 Task: Create in the project TranceTech in Backlog an issue 'Upgrade the performance of a mobile application to reduce load times and improve responsiveness', assign it to team member softage.3@softage.net and change the status to IN PROGRESS.
Action: Mouse moved to (227, 61)
Screenshot: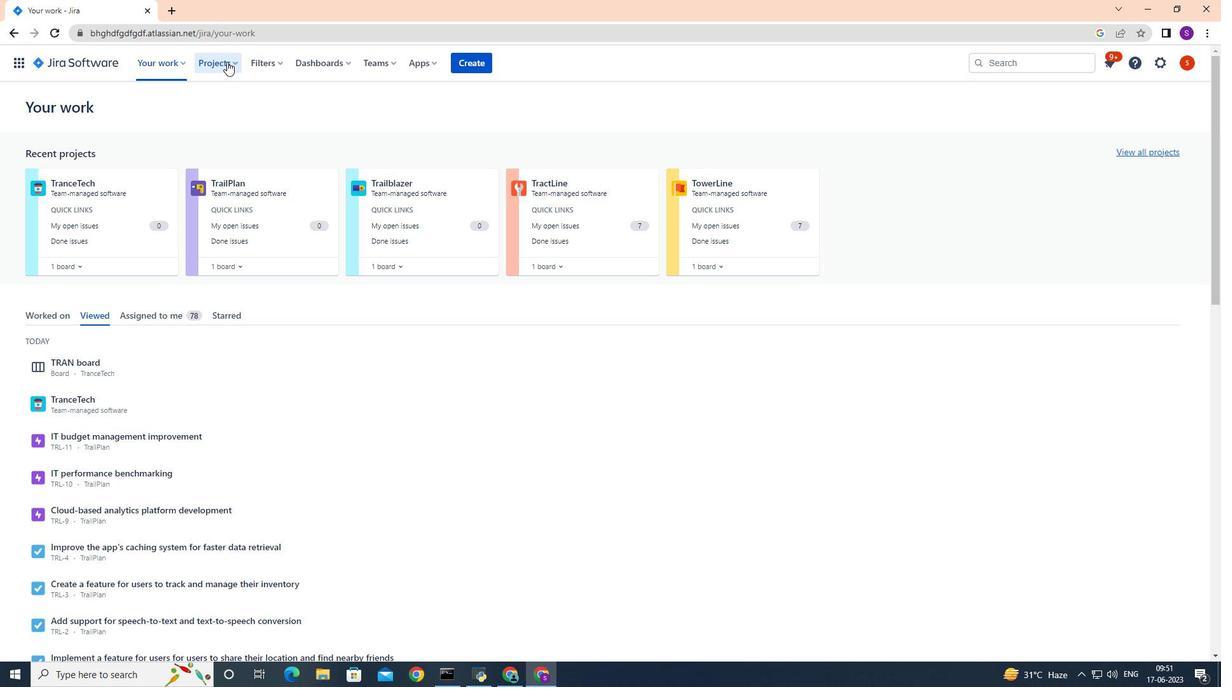
Action: Mouse pressed left at (227, 61)
Screenshot: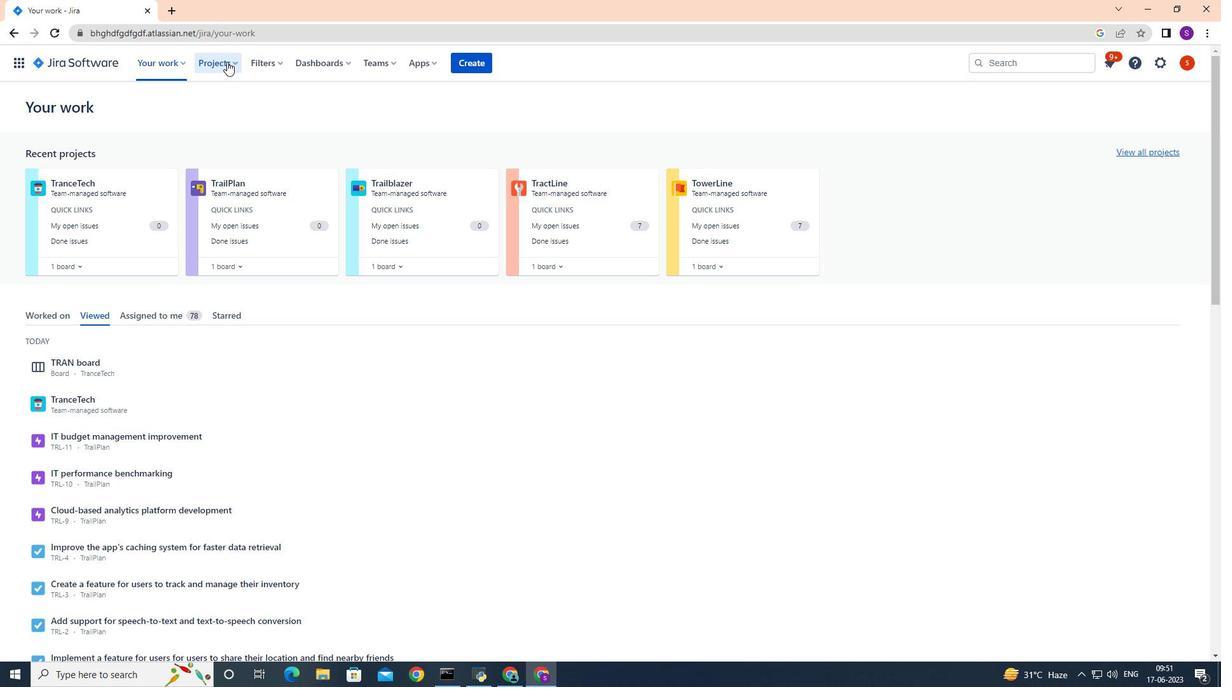 
Action: Mouse moved to (252, 120)
Screenshot: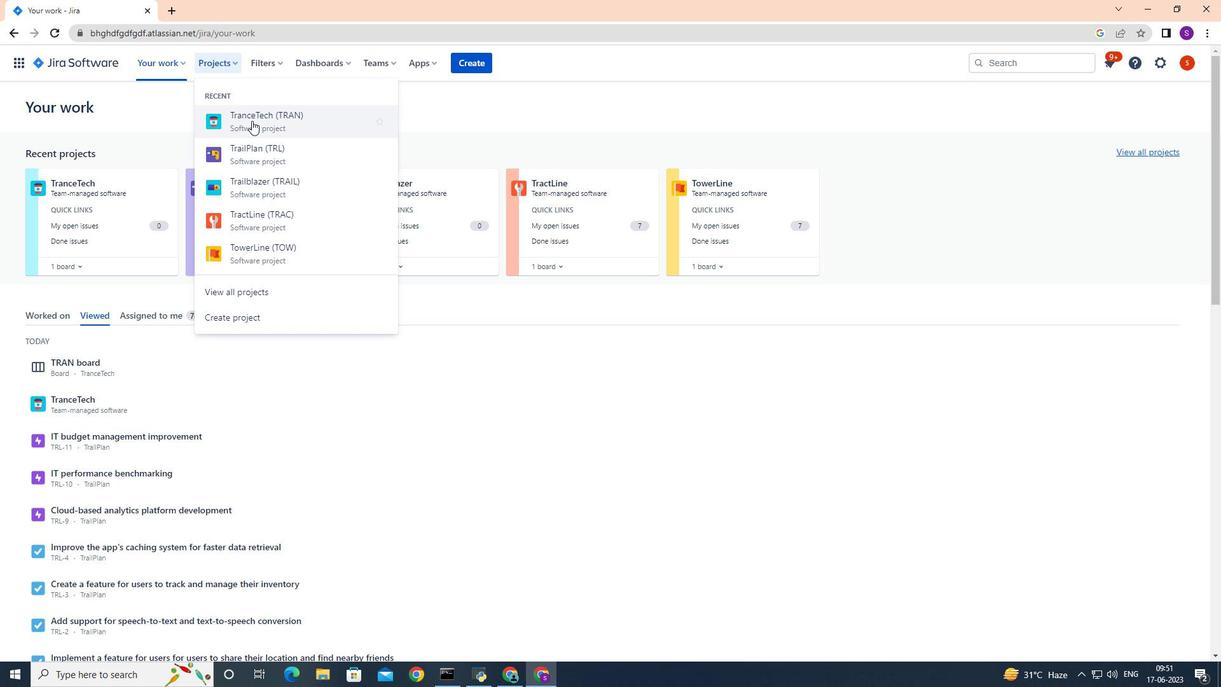 
Action: Mouse pressed left at (252, 120)
Screenshot: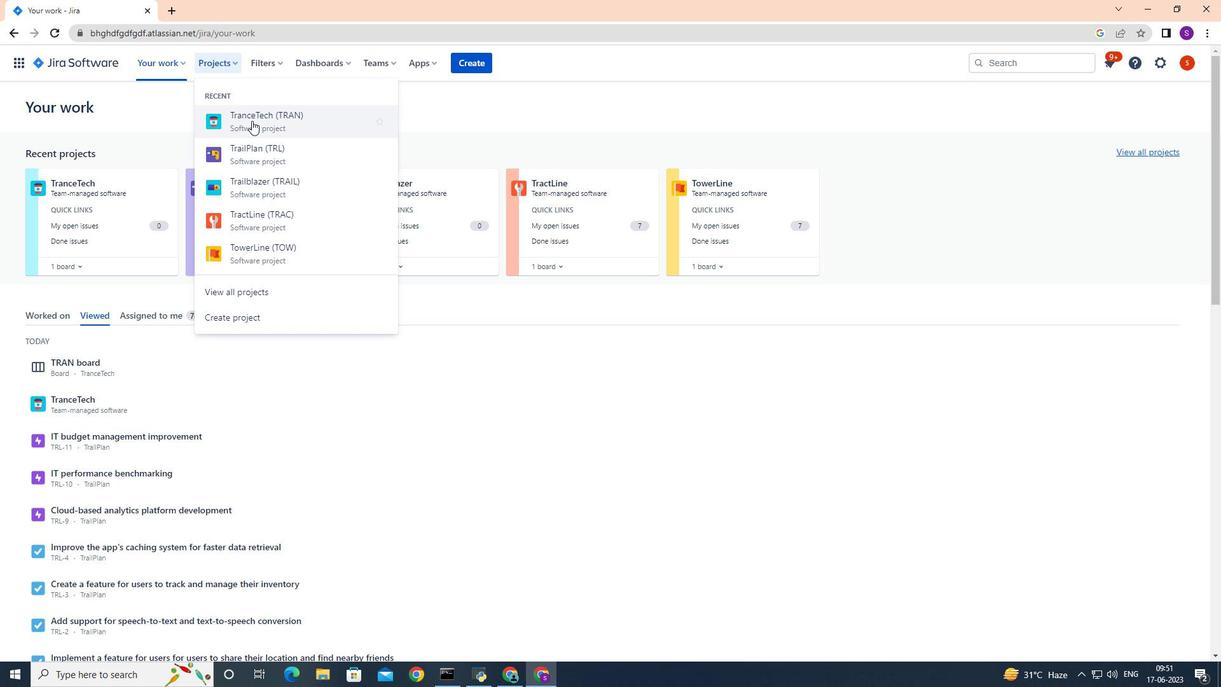 
Action: Mouse moved to (106, 190)
Screenshot: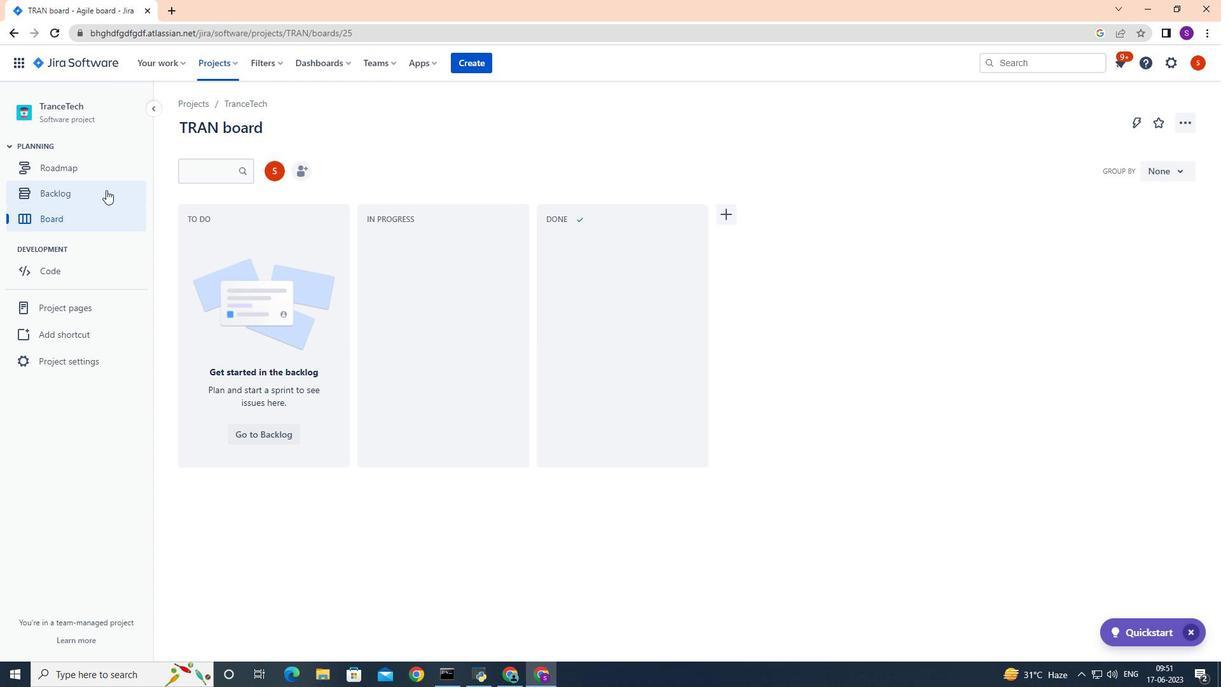 
Action: Mouse pressed left at (106, 190)
Screenshot: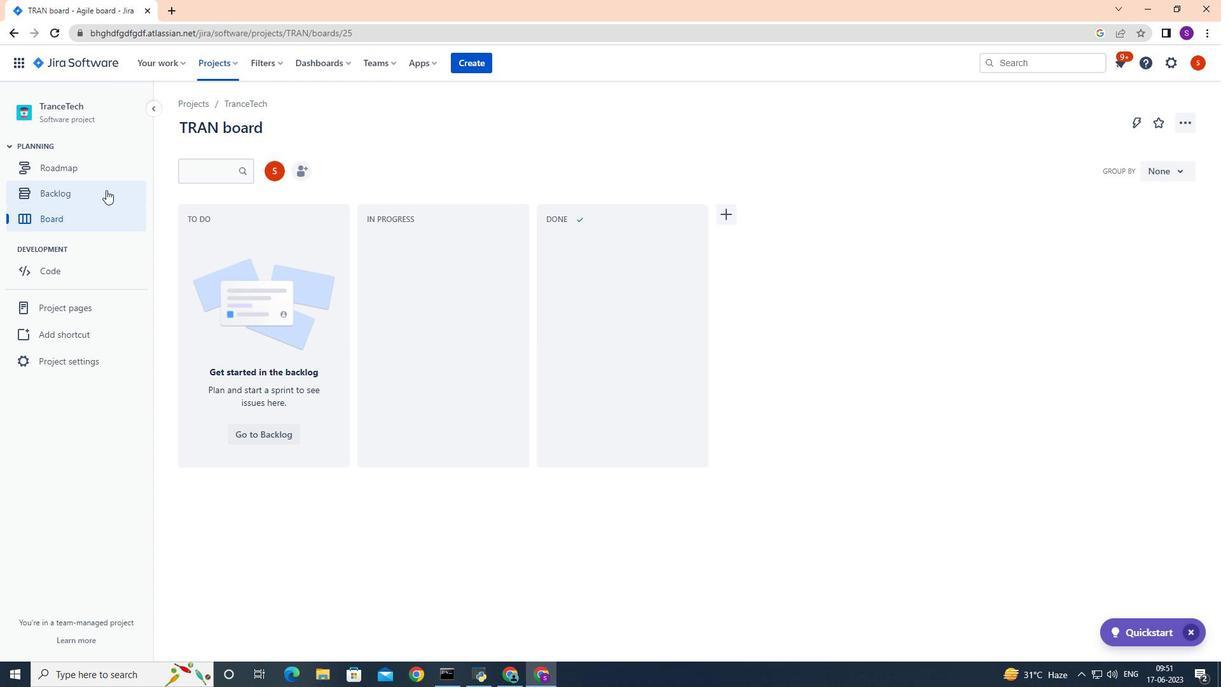 
Action: Mouse moved to (234, 306)
Screenshot: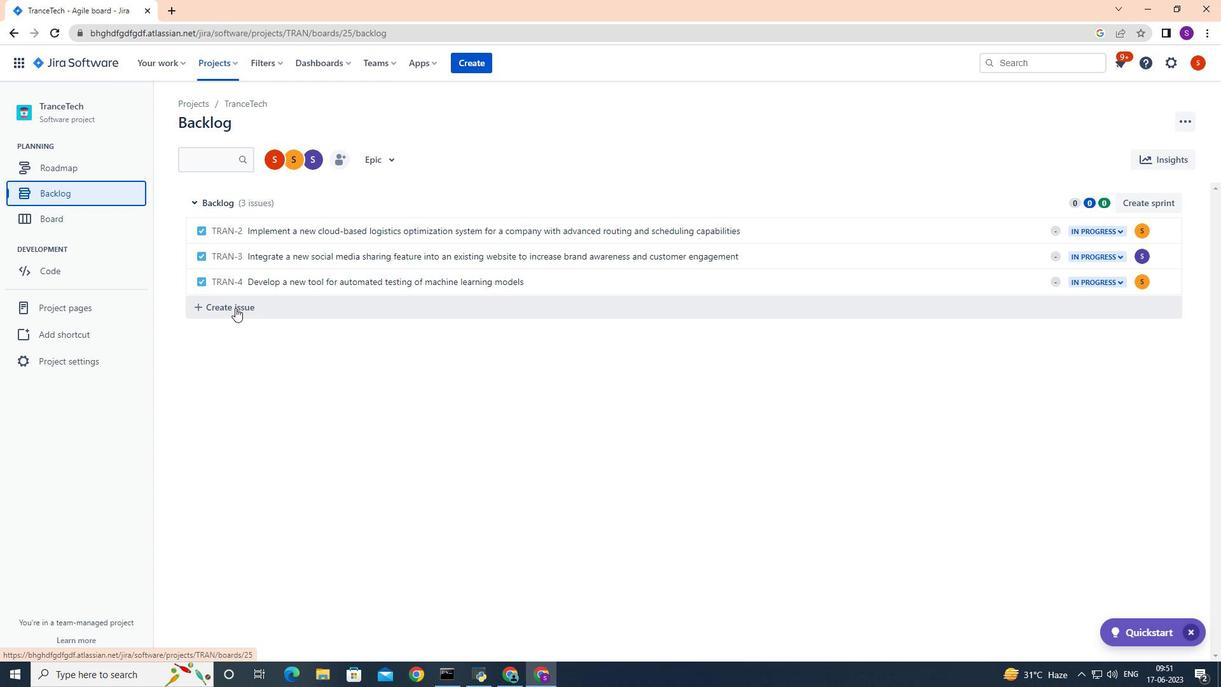 
Action: Mouse pressed left at (234, 306)
Screenshot: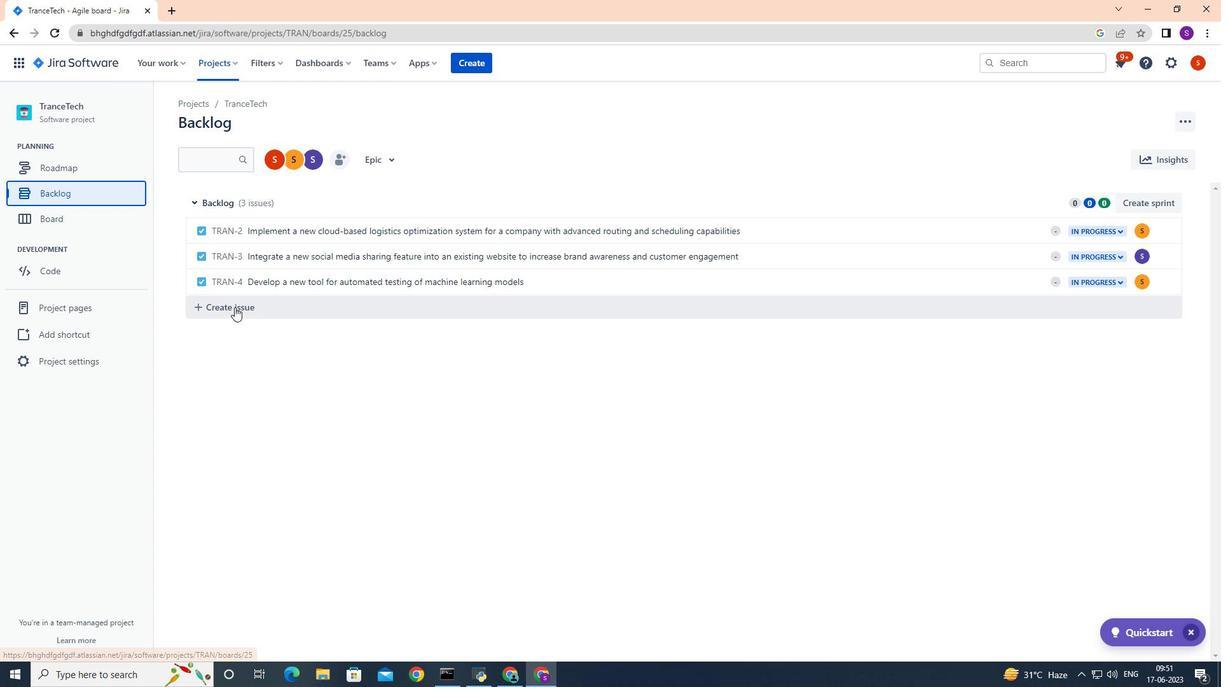 
Action: Mouse moved to (234, 306)
Screenshot: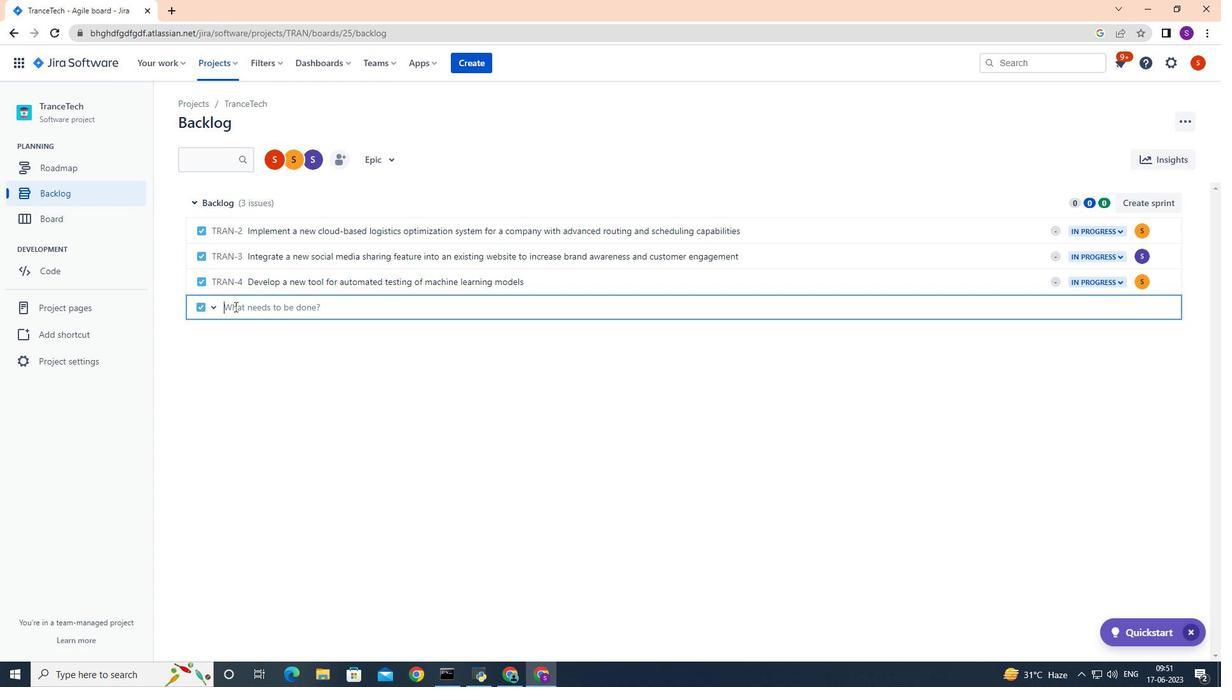 
Action: Key pressed <Key.shift><Key.shift><Key.shift><Key.shift><Key.shift><Key.shift><Key.shift><Key.shift><Key.shift><Key.shift><Key.shift><Key.shift><Key.shift><Key.shift><Key.shift><Key.shift><Key.shift><Key.shift><Key.shift><Key.shift><Key.shift><Key.shift><Key.shift>Upgrade<Key.space>the<Key.space>performance<Key.space>of<Key.space>a<Key.space>mobilr<Key.backspace>e<Key.space>application<Key.space>to<Key.space>reduce<Key.space>load<Key.space>time<Key.space>and<Key.space>improve<Key.space>responsiveness<Key.space><Key.enter>
Screenshot: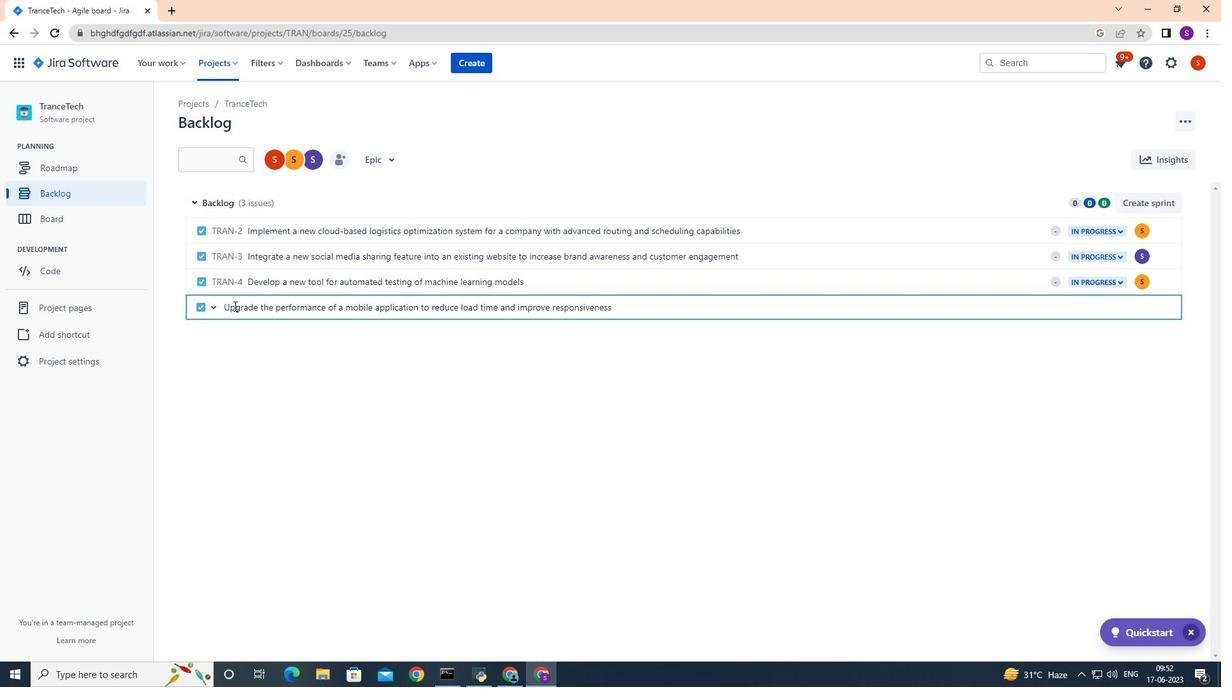 
Action: Mouse moved to (1142, 304)
Screenshot: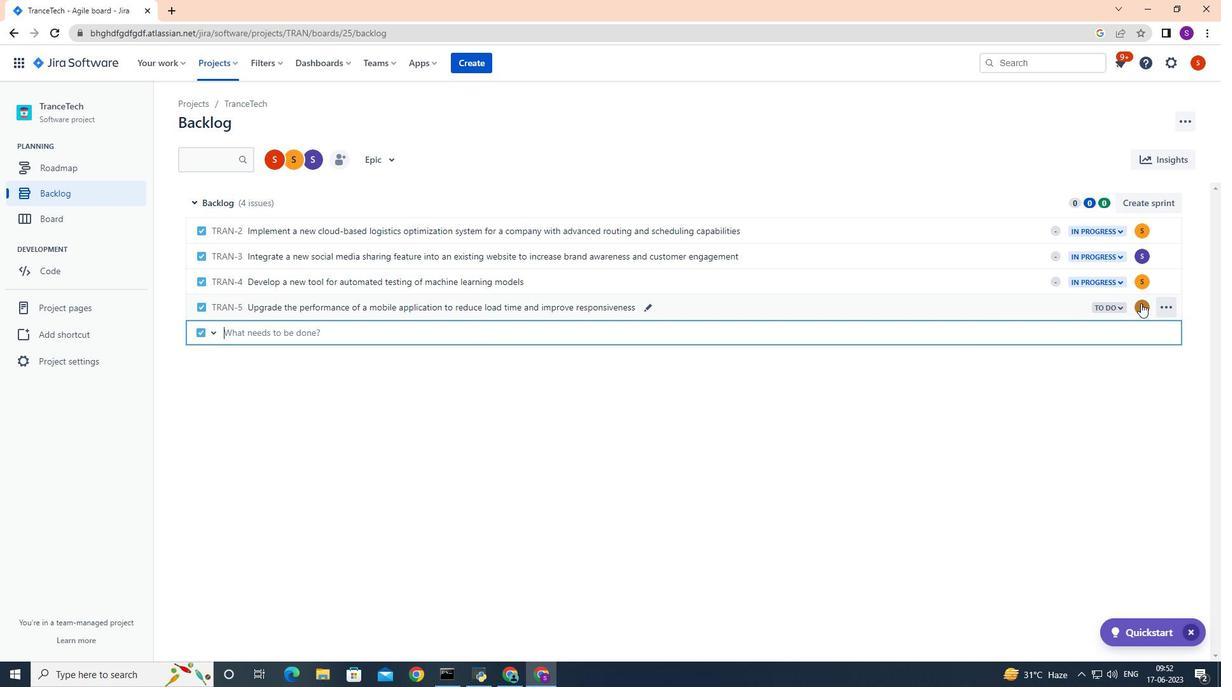 
Action: Mouse pressed left at (1142, 304)
Screenshot: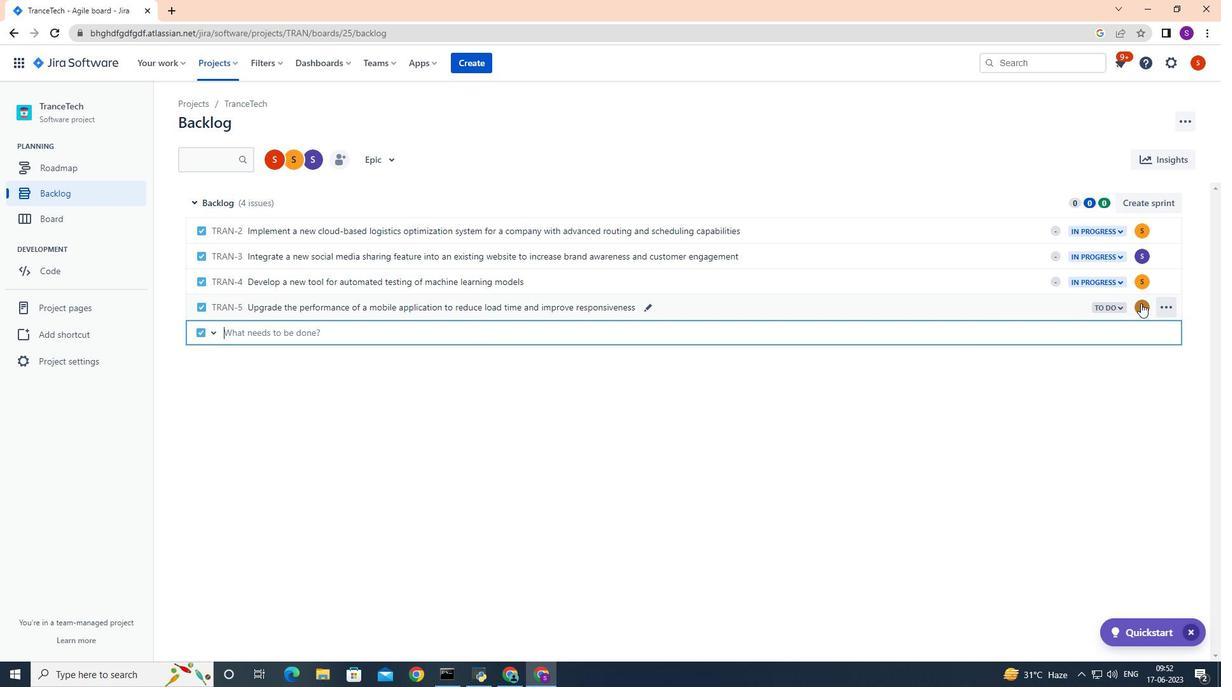 
Action: Mouse moved to (1131, 306)
Screenshot: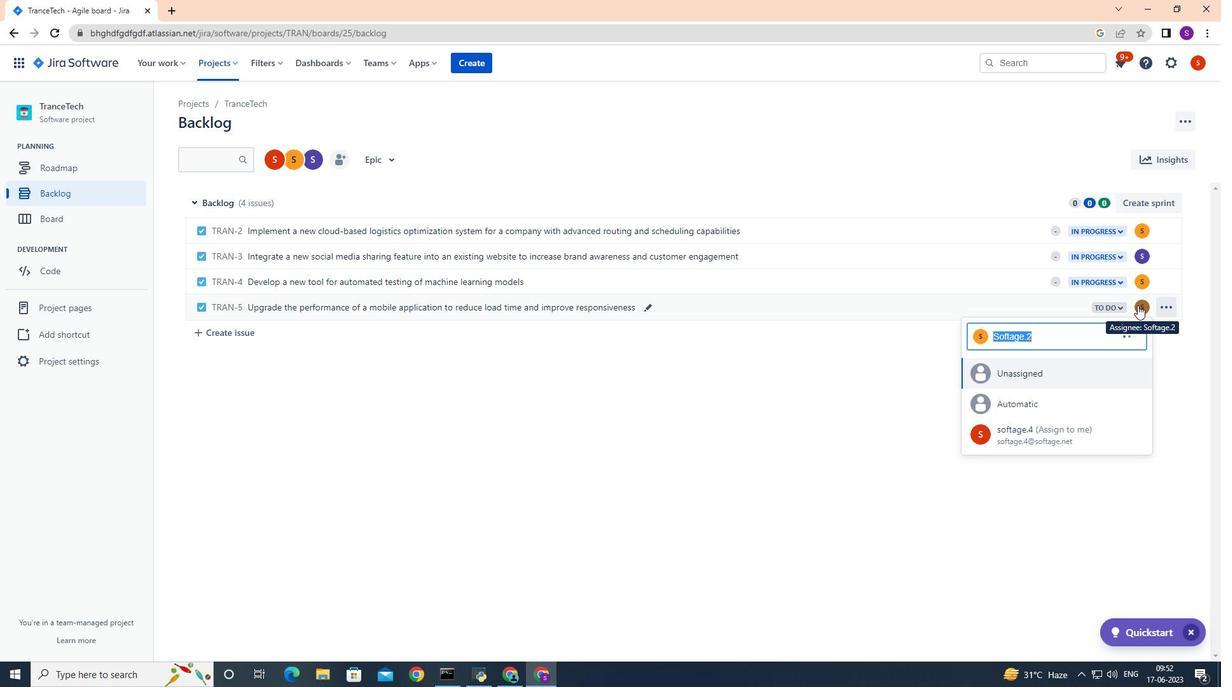 
Action: Key pressed sp<Key.backspace>oftage.3
Screenshot: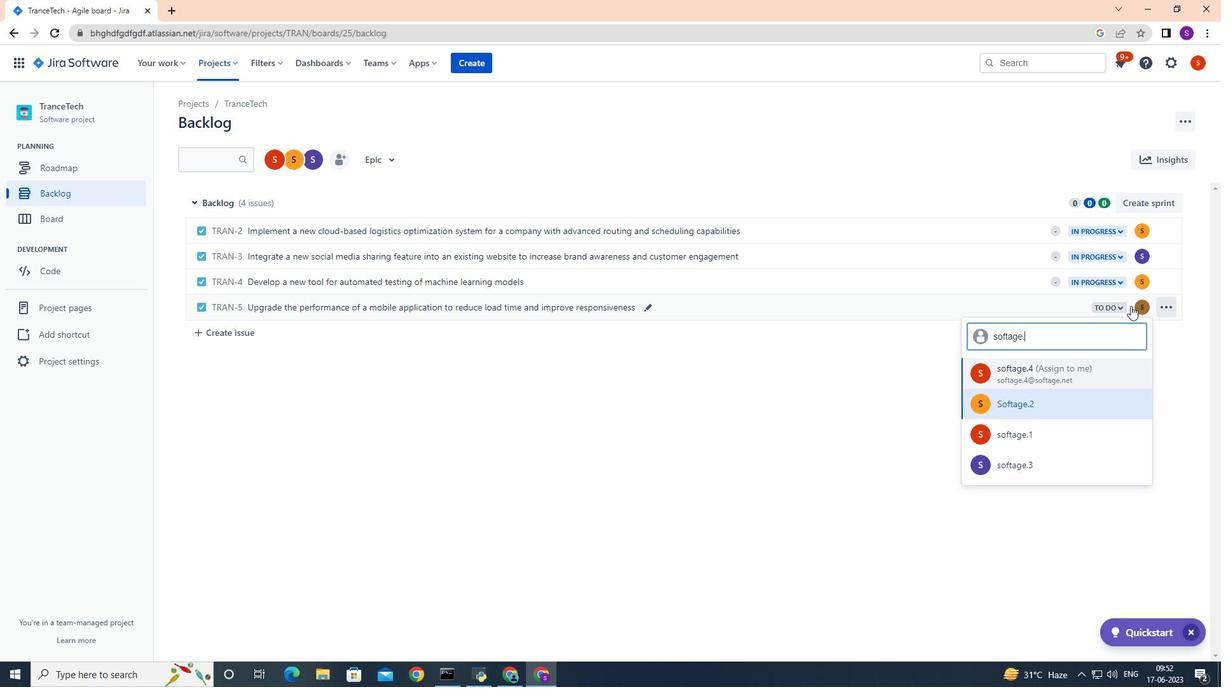 
Action: Mouse moved to (1061, 400)
Screenshot: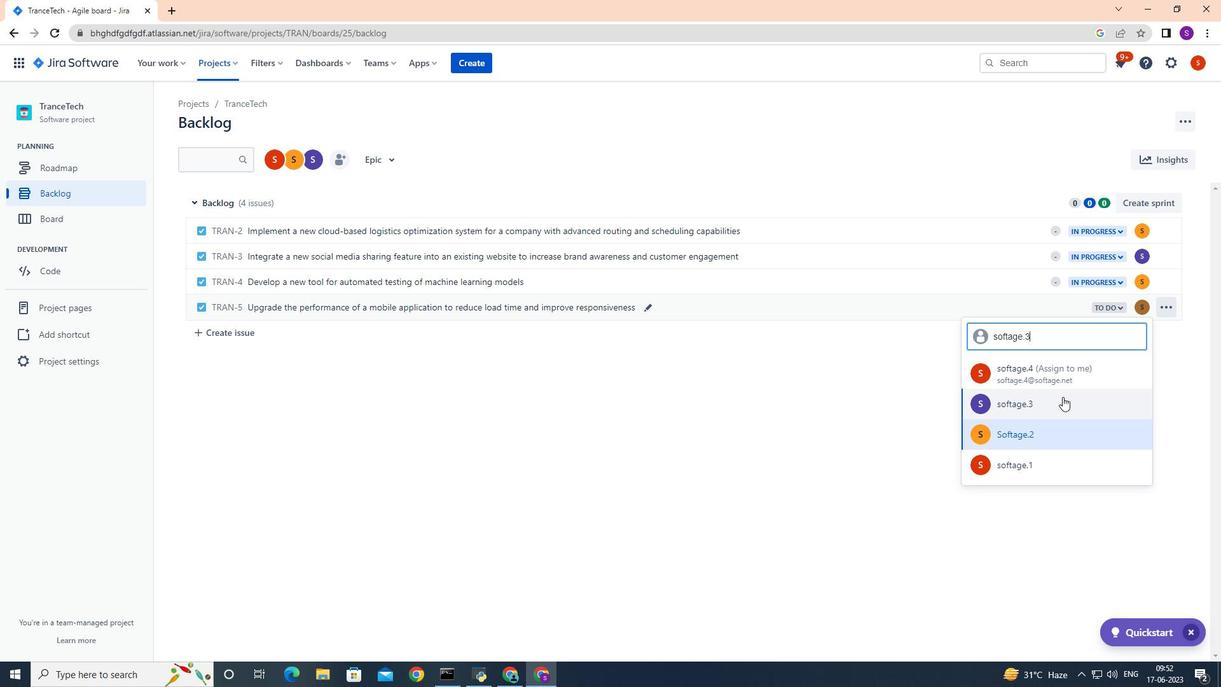 
Action: Mouse pressed left at (1061, 400)
Screenshot: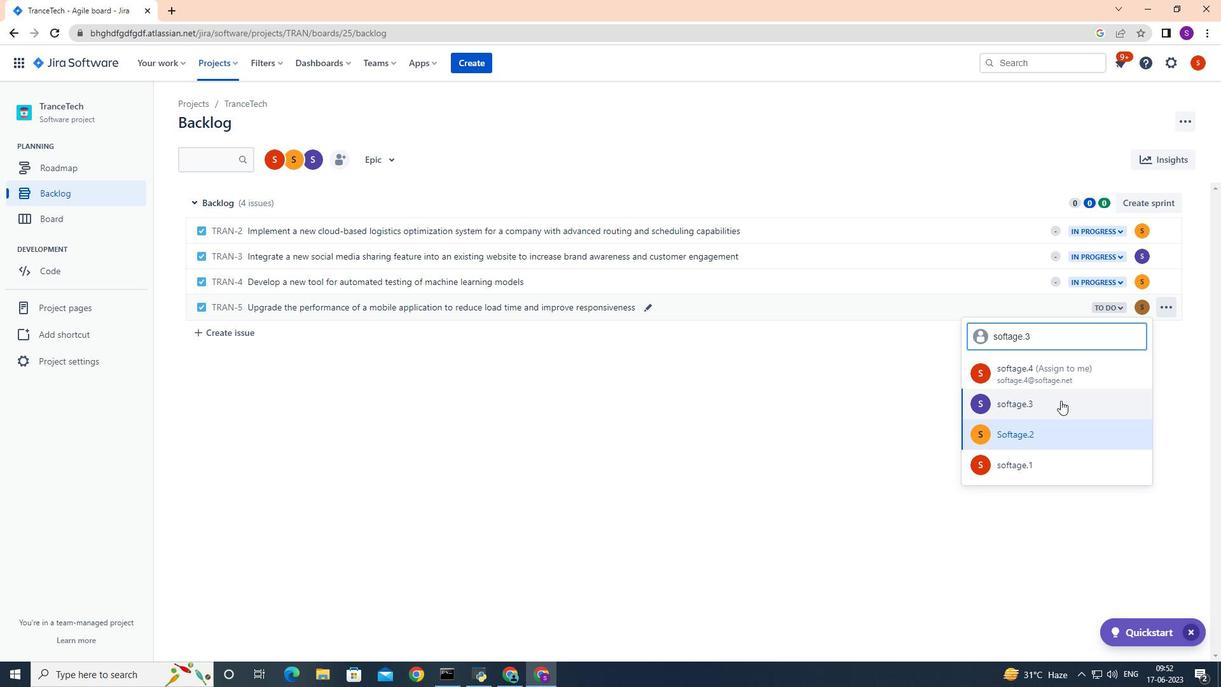 
Action: Mouse moved to (1125, 306)
Screenshot: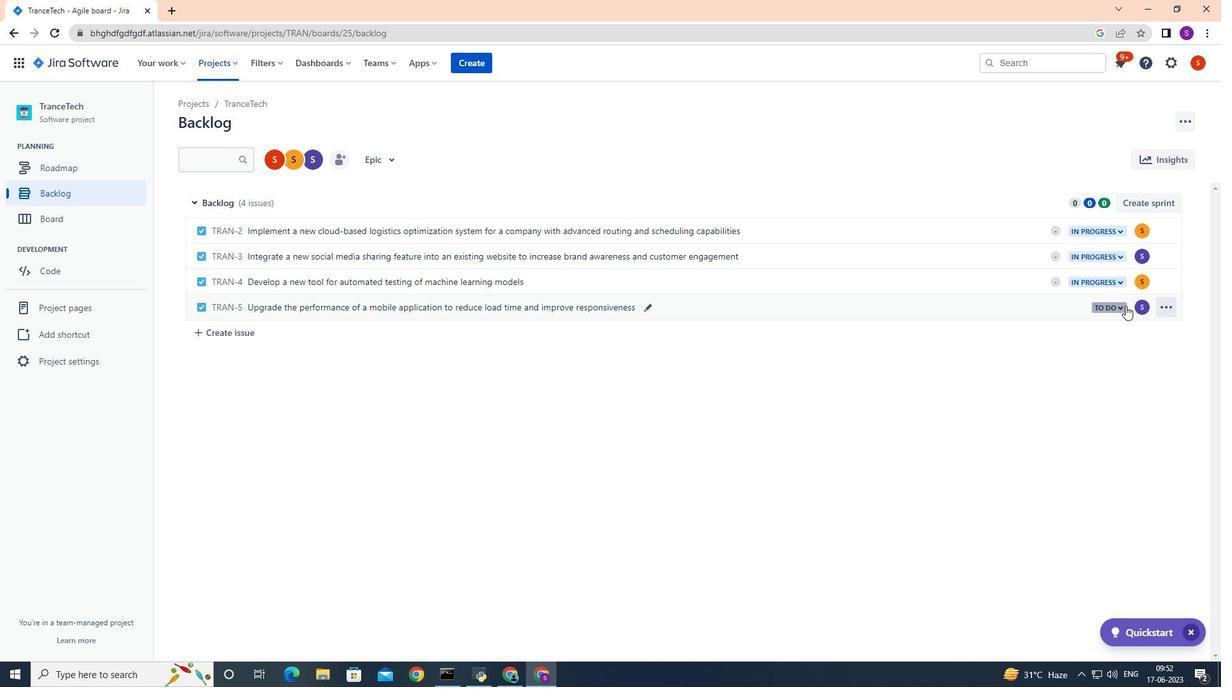 
Action: Mouse pressed left at (1125, 306)
Screenshot: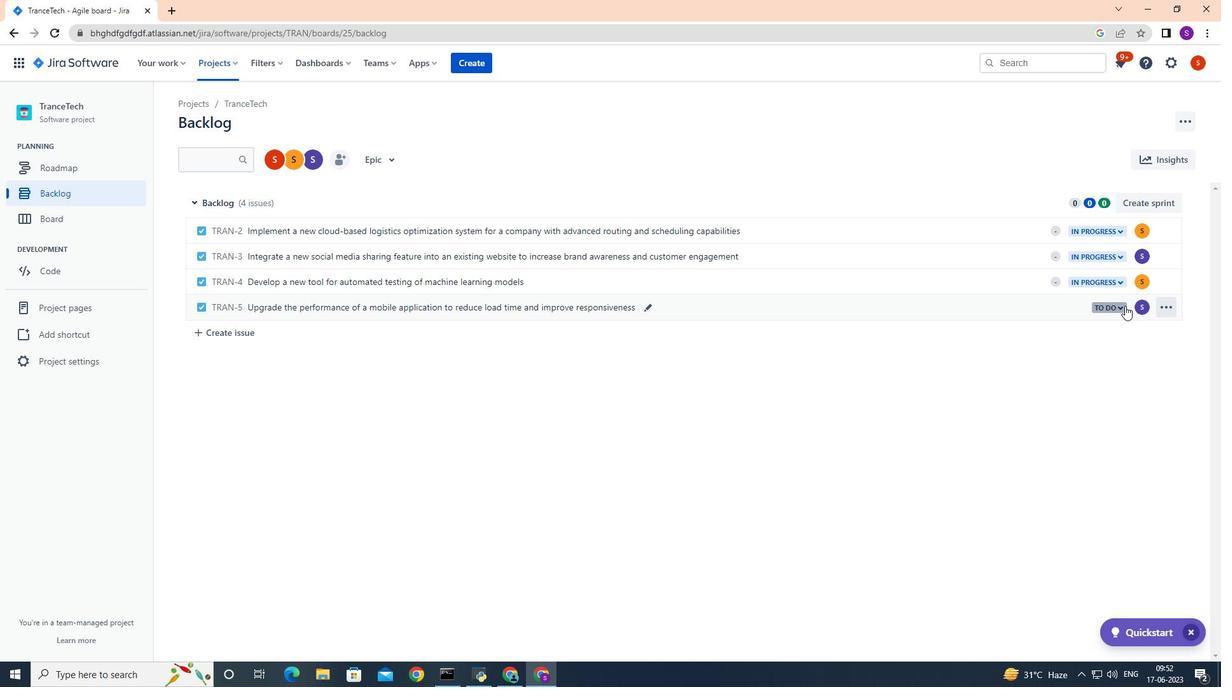 
Action: Mouse moved to (1054, 329)
Screenshot: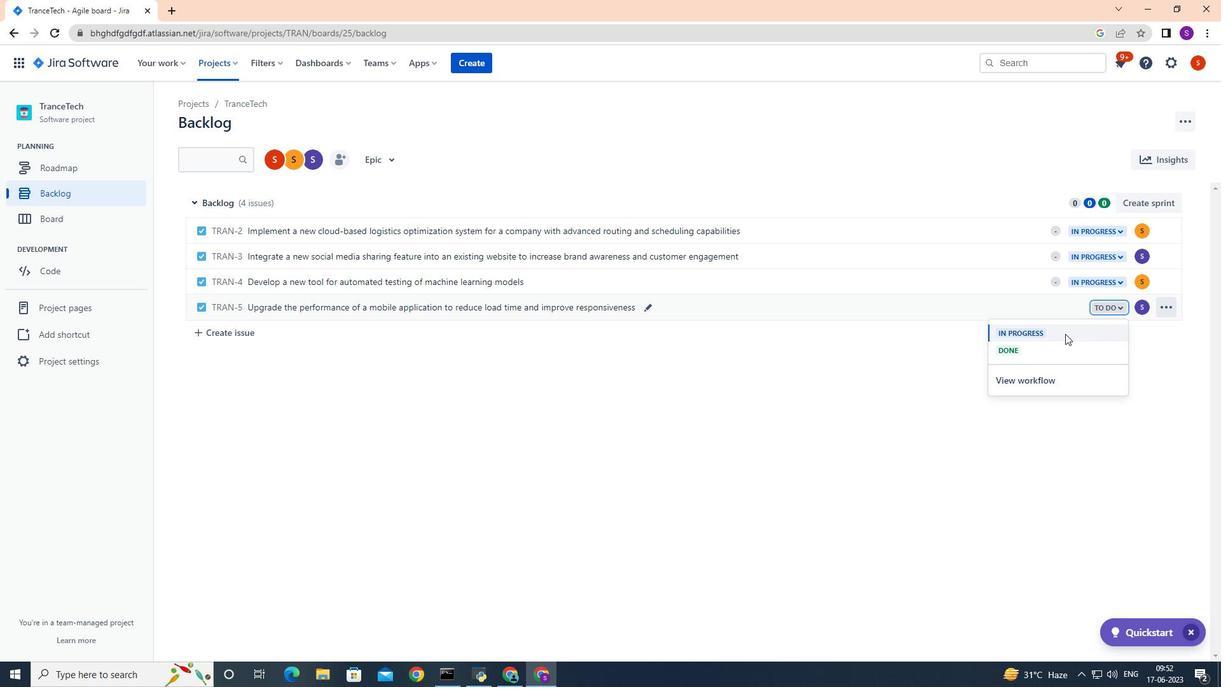 
Action: Mouse pressed left at (1054, 329)
Screenshot: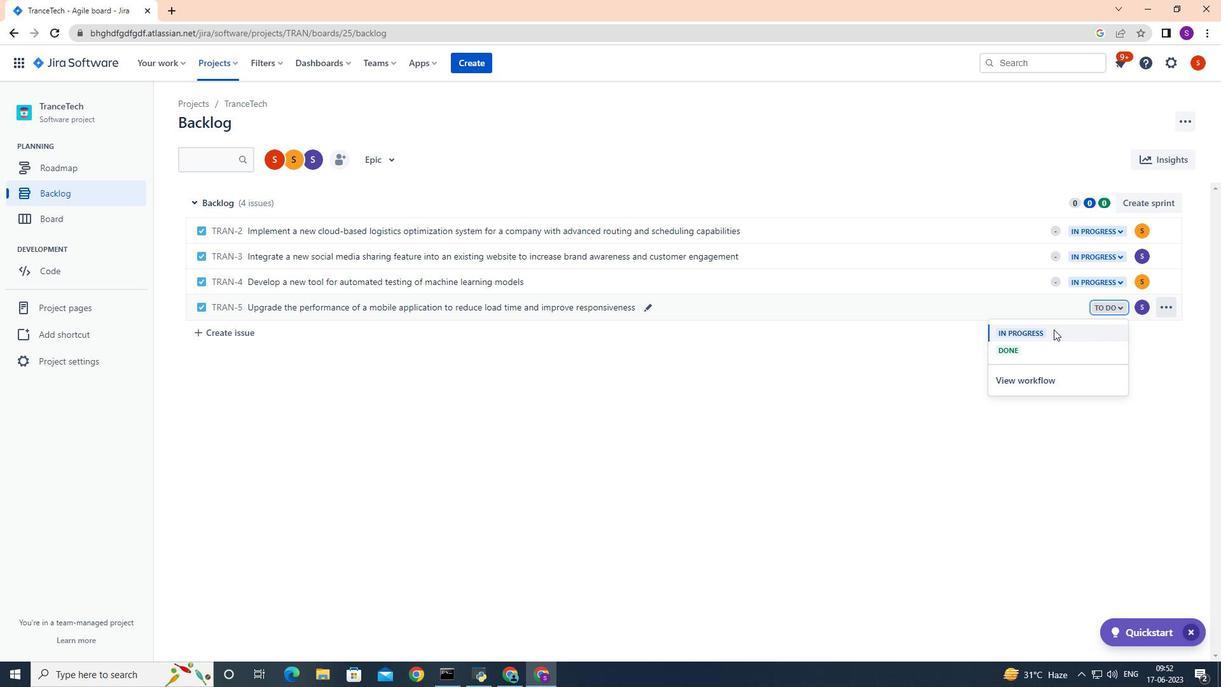 
Action: Mouse moved to (608, 368)
Screenshot: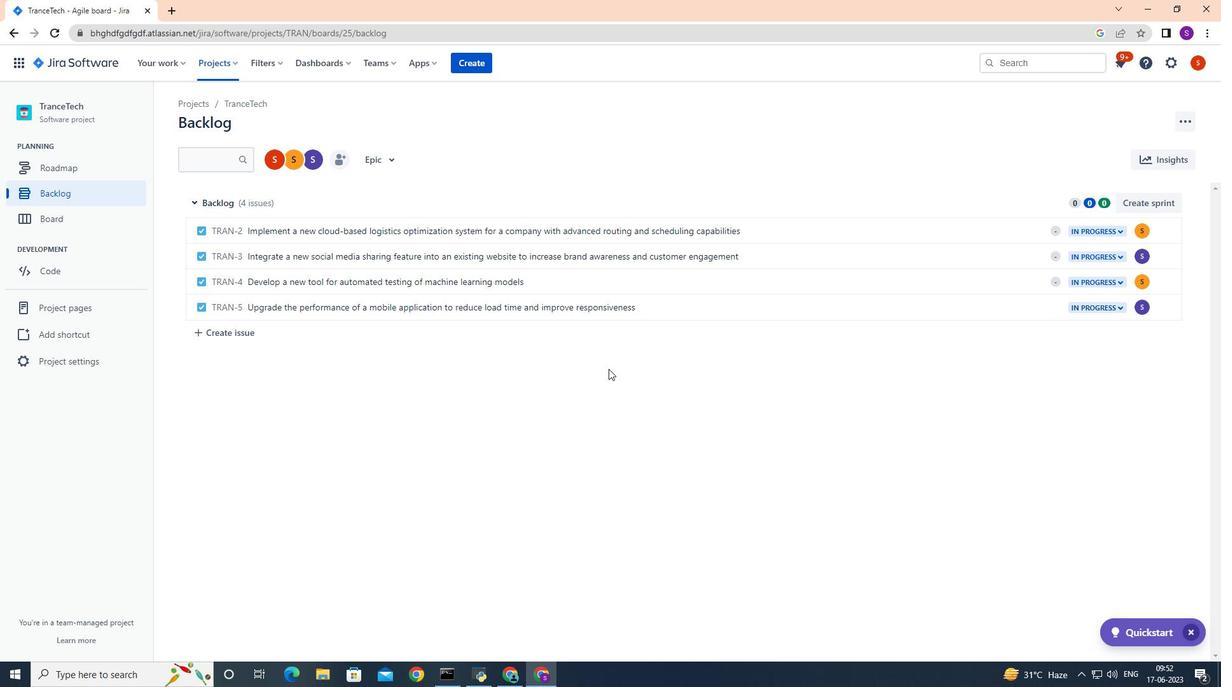 
